 Task: Discover historical landmarks in Boston, Massachusetts, and Providence, Rhode Island.
Action: Key pressed <Key.caps_lock>B<Key.caps_lock>oston,<Key.caps_lock>M<Key.caps_lock>assachusetts<Key.enter>
Screenshot: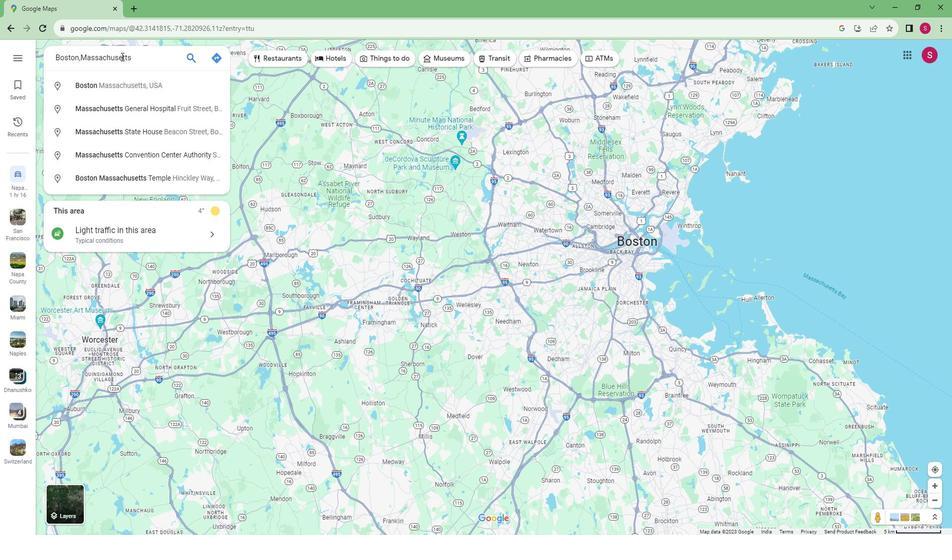 
Action: Mouse moved to (132, 228)
Screenshot: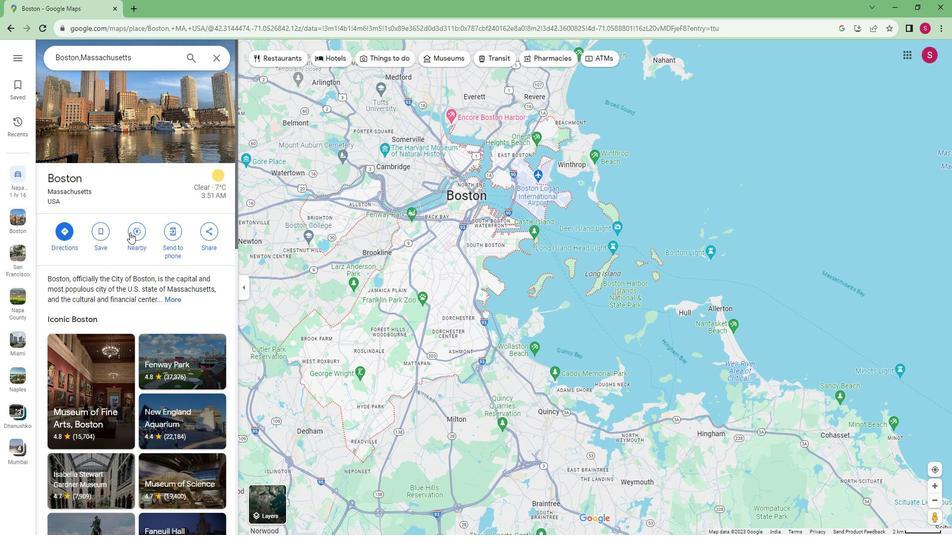 
Action: Mouse pressed left at (132, 228)
Screenshot: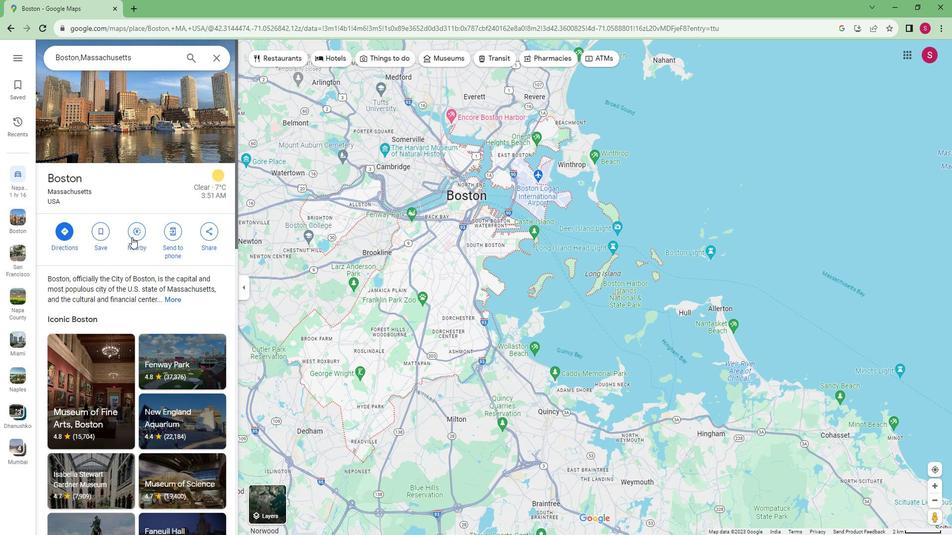 
Action: Mouse moved to (113, 58)
Screenshot: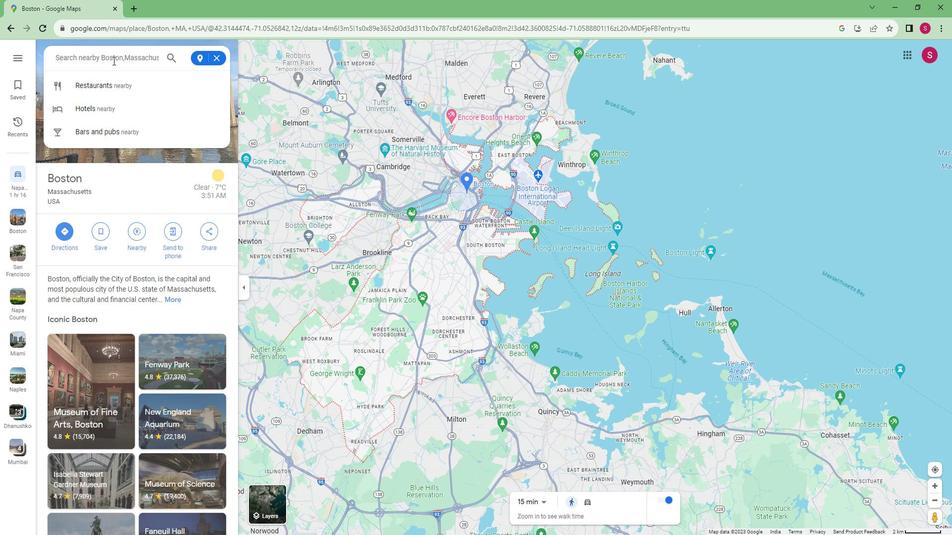 
Action: Mouse pressed left at (113, 58)
Screenshot: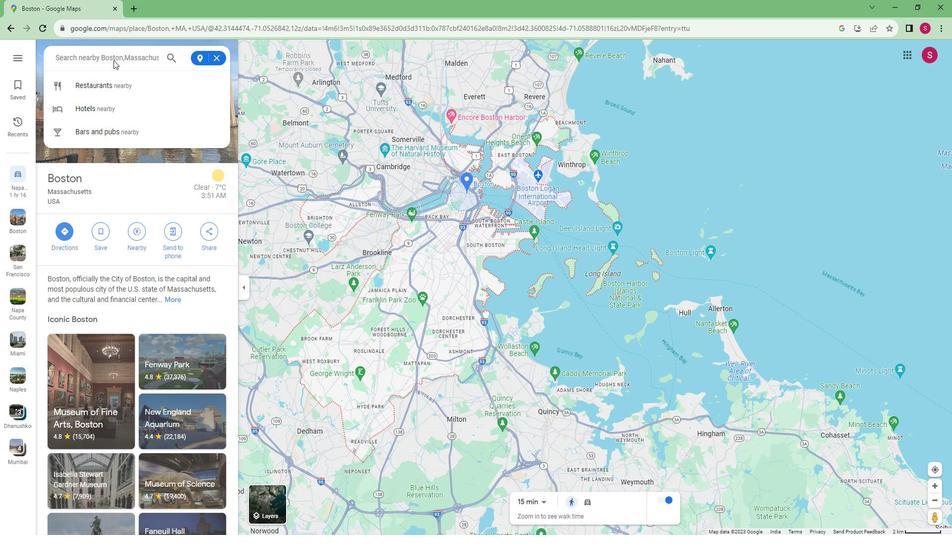 
Action: Key pressed historical<Key.space>landmarks<Key.enter>
Screenshot: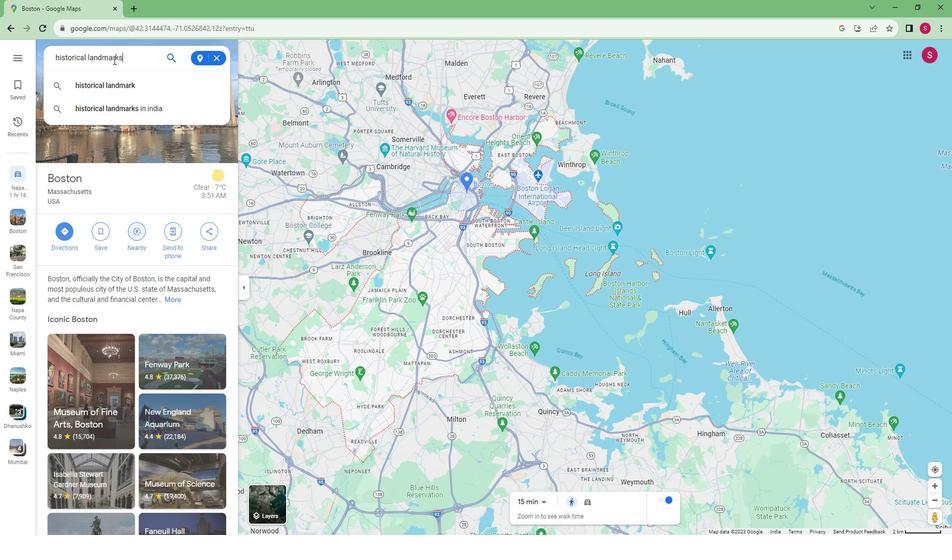 
Action: Mouse moved to (84, 184)
Screenshot: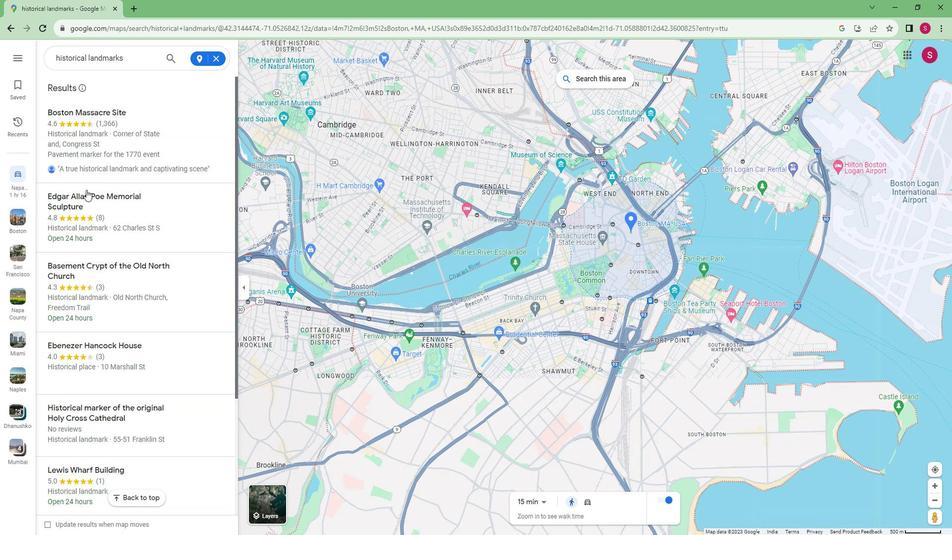 
Action: Mouse scrolled (84, 184) with delta (0, 0)
Screenshot: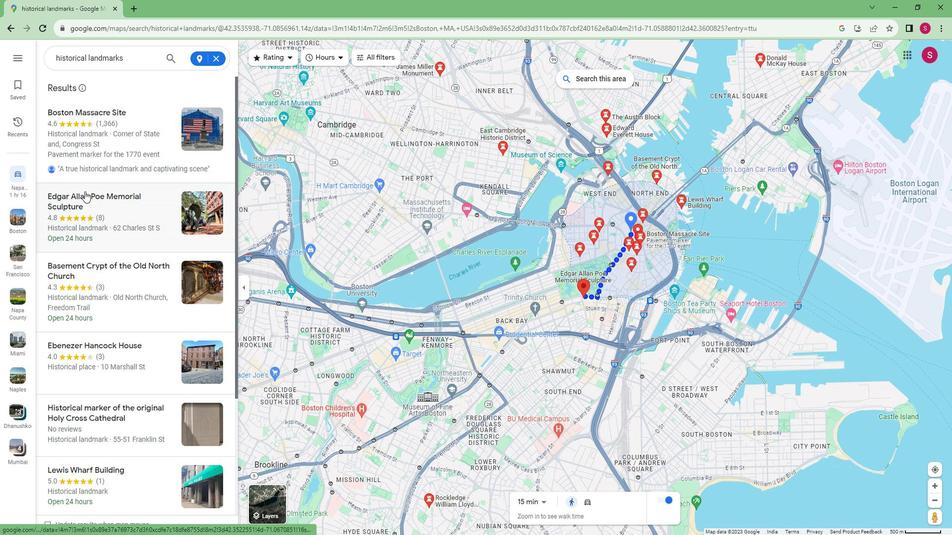 
Action: Mouse scrolled (84, 184) with delta (0, 0)
Screenshot: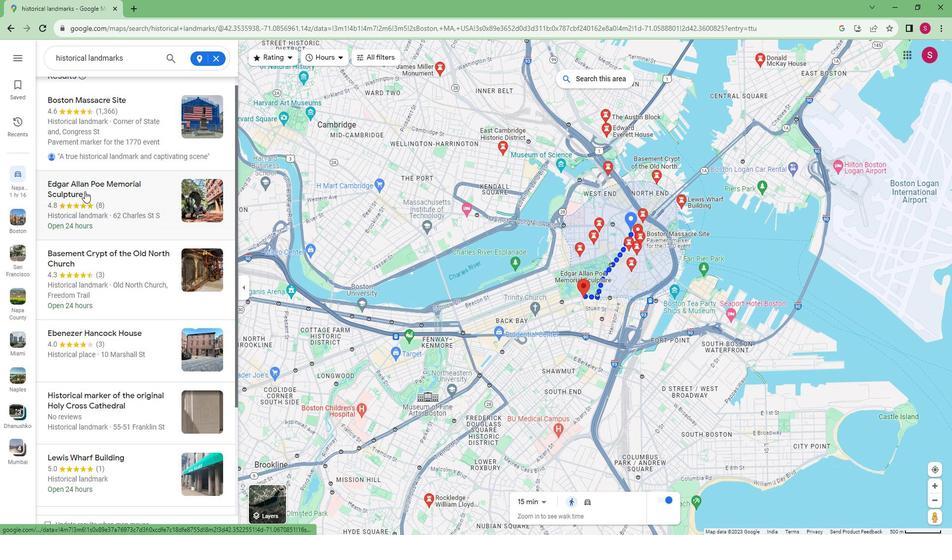 
Action: Mouse scrolled (84, 184) with delta (0, 0)
Screenshot: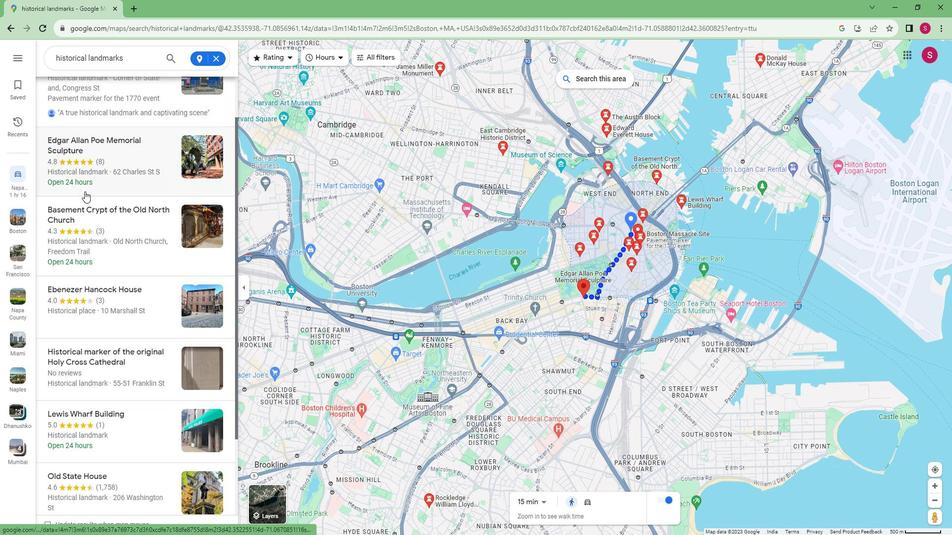 
Action: Mouse scrolled (84, 184) with delta (0, 0)
Screenshot: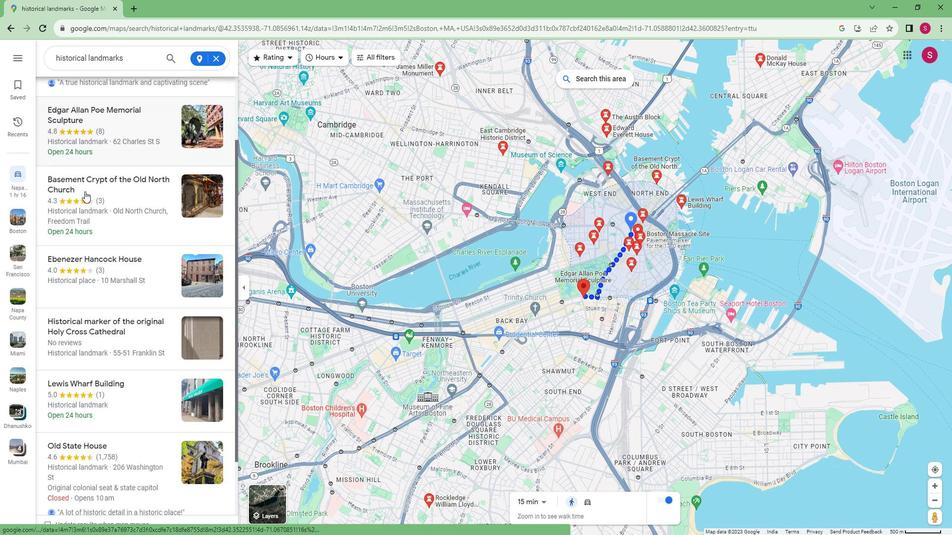 
Action: Mouse scrolled (84, 184) with delta (0, 0)
Screenshot: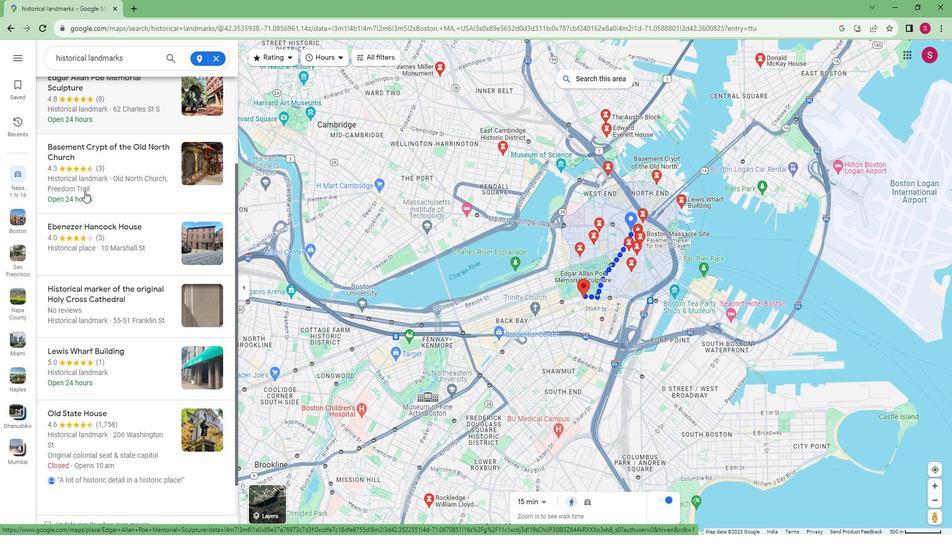 
Action: Mouse scrolled (84, 184) with delta (0, 0)
Screenshot: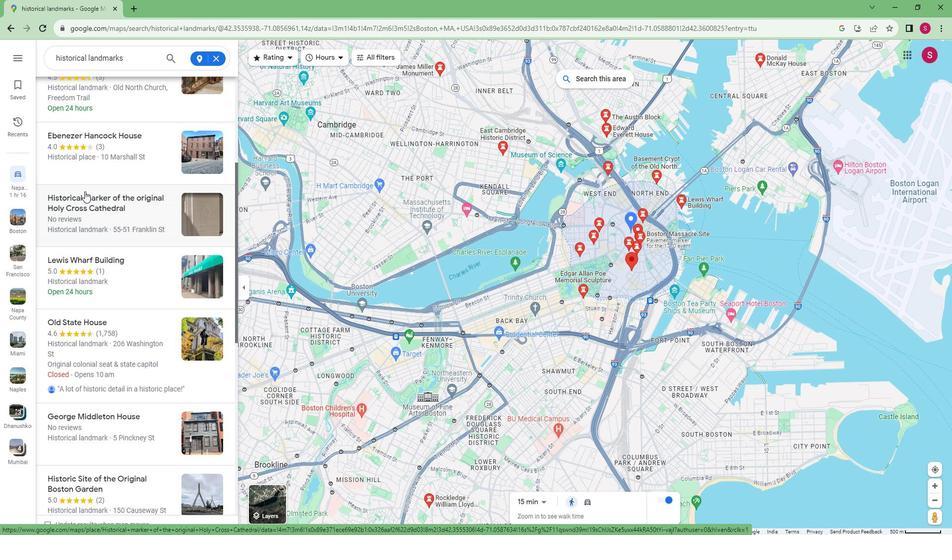 
Action: Mouse scrolled (84, 184) with delta (0, 0)
Screenshot: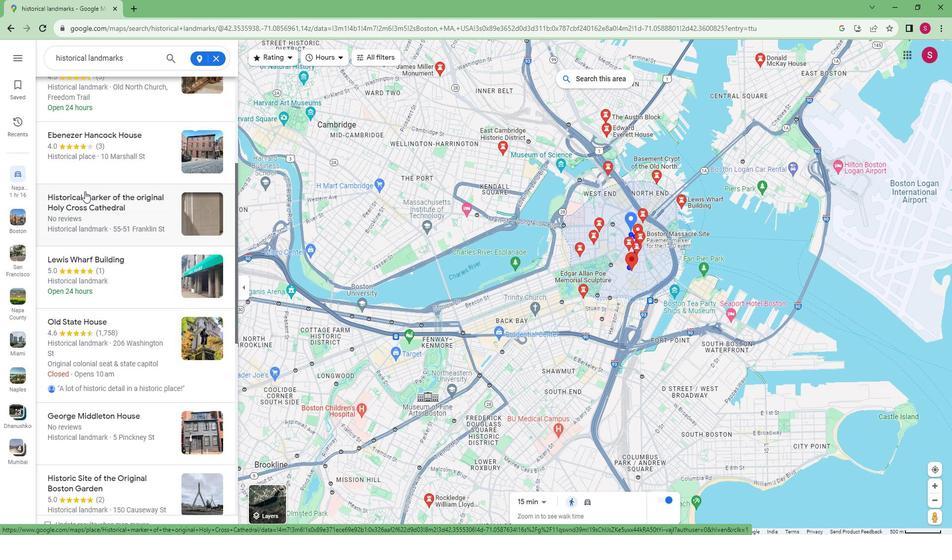 
Action: Mouse scrolled (84, 184) with delta (0, 0)
Screenshot: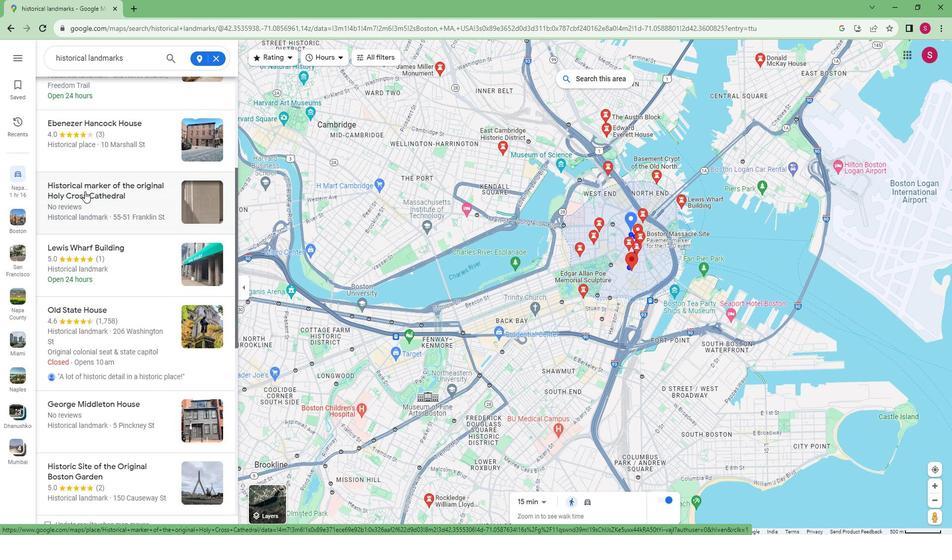 
Action: Mouse scrolled (84, 184) with delta (0, 0)
Screenshot: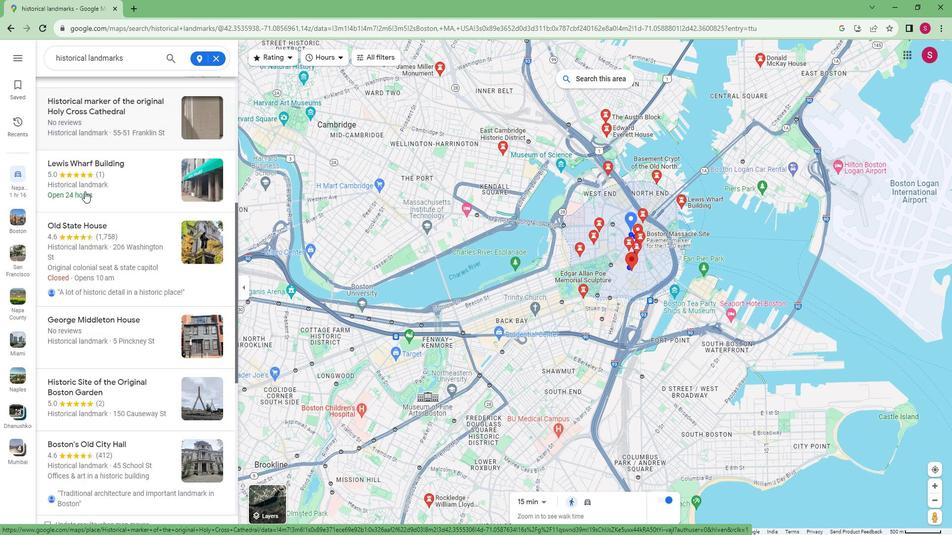 
Action: Mouse scrolled (84, 184) with delta (0, 0)
Screenshot: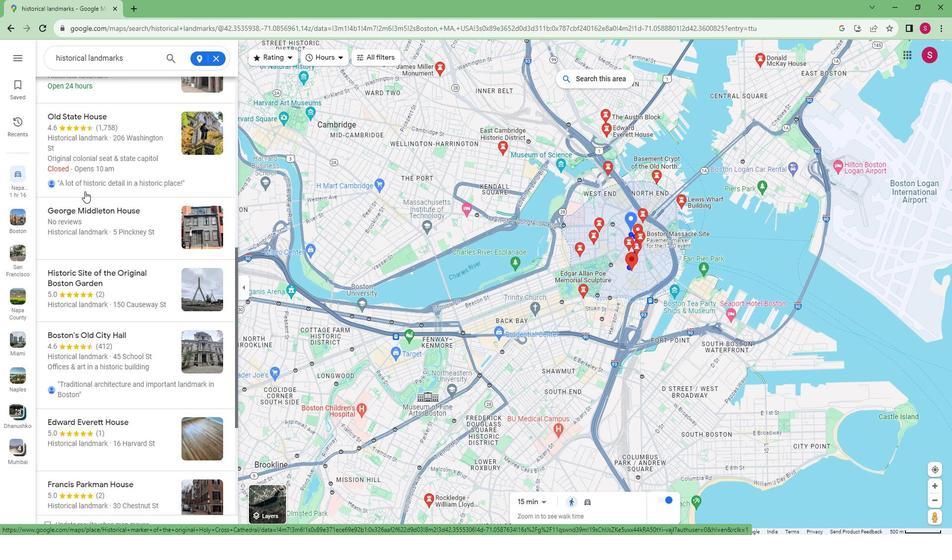 
Action: Mouse scrolled (84, 184) with delta (0, 0)
Screenshot: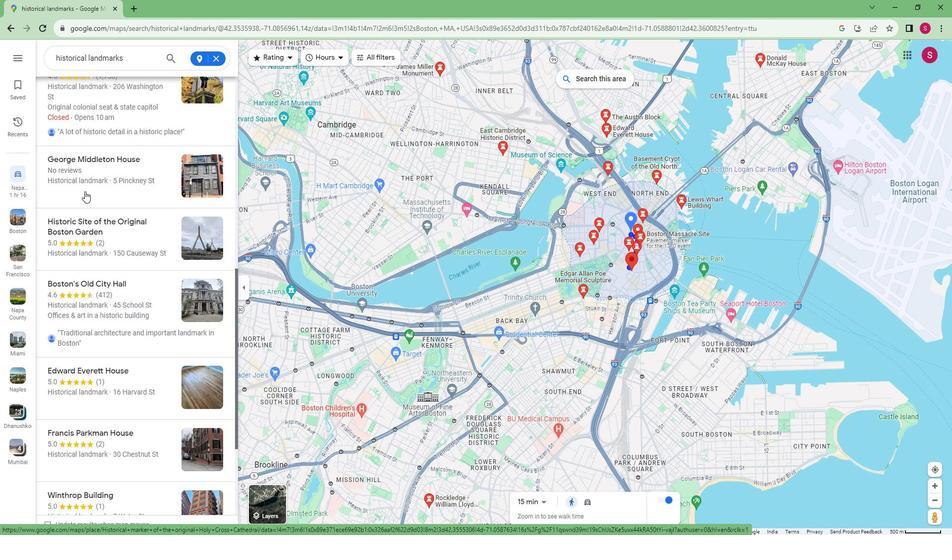 
Action: Mouse scrolled (84, 184) with delta (0, 0)
Screenshot: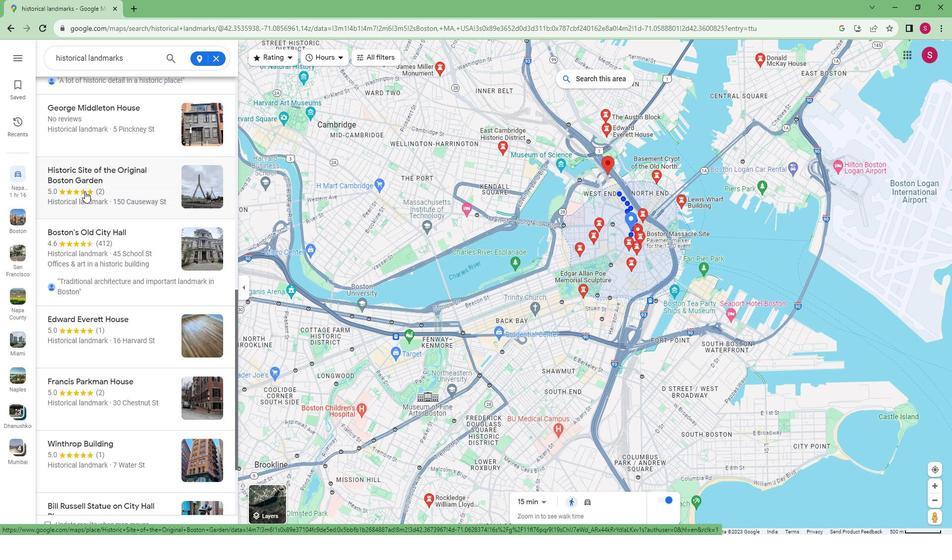 
Action: Mouse scrolled (84, 184) with delta (0, 0)
Screenshot: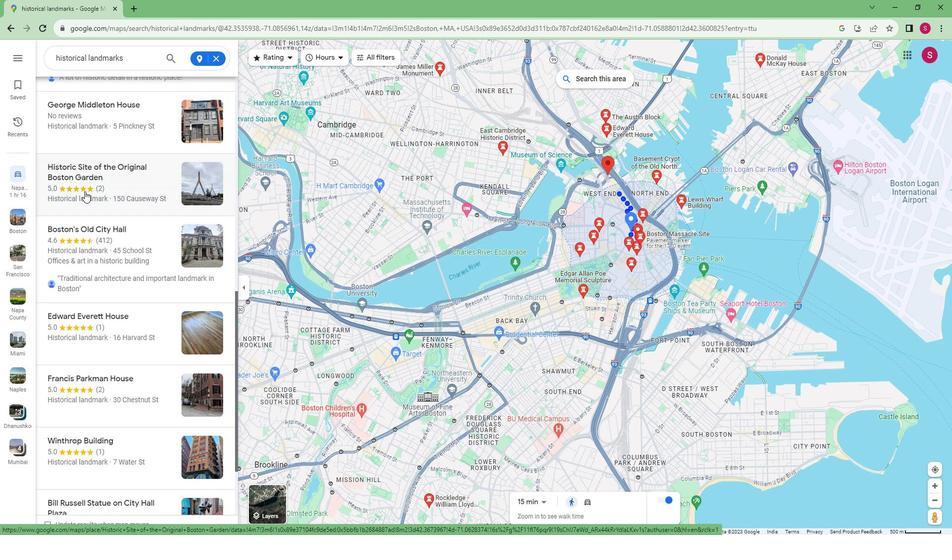 
Action: Mouse scrolled (84, 184) with delta (0, 0)
Screenshot: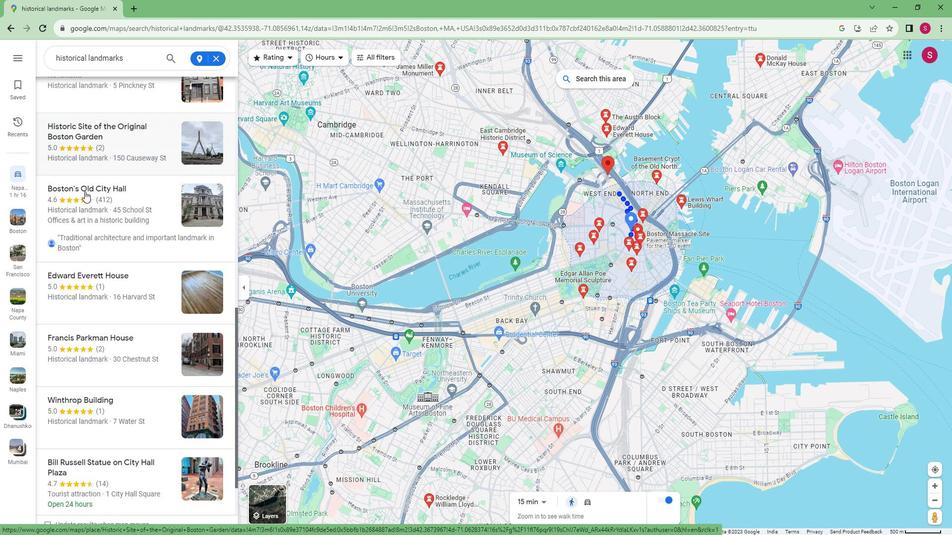 
Action: Mouse scrolled (84, 184) with delta (0, 0)
Screenshot: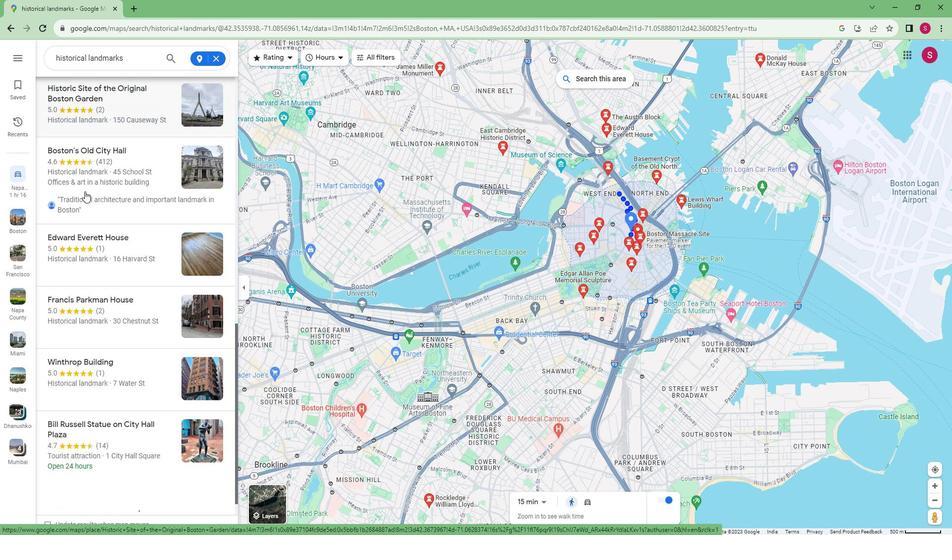 
Action: Mouse scrolled (84, 184) with delta (0, 0)
Screenshot: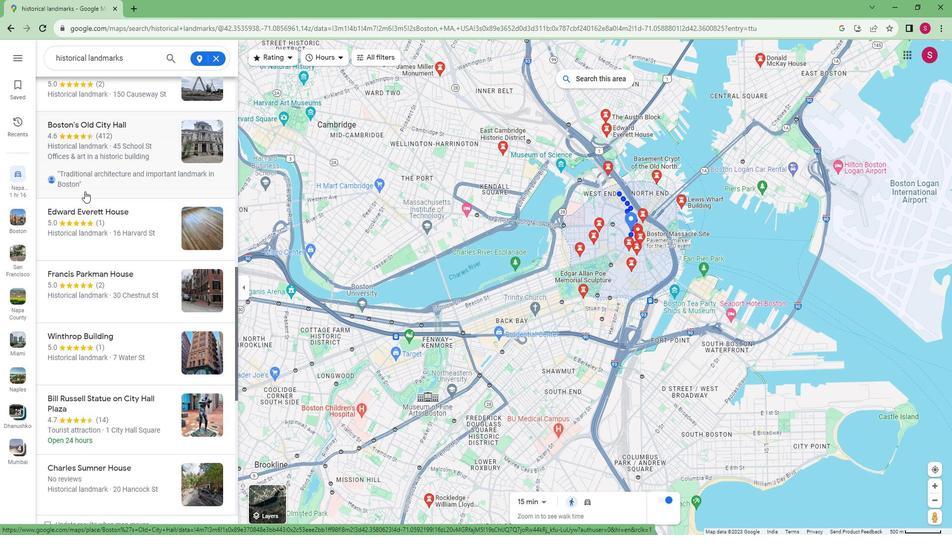 
Action: Mouse scrolled (84, 184) with delta (0, 0)
Screenshot: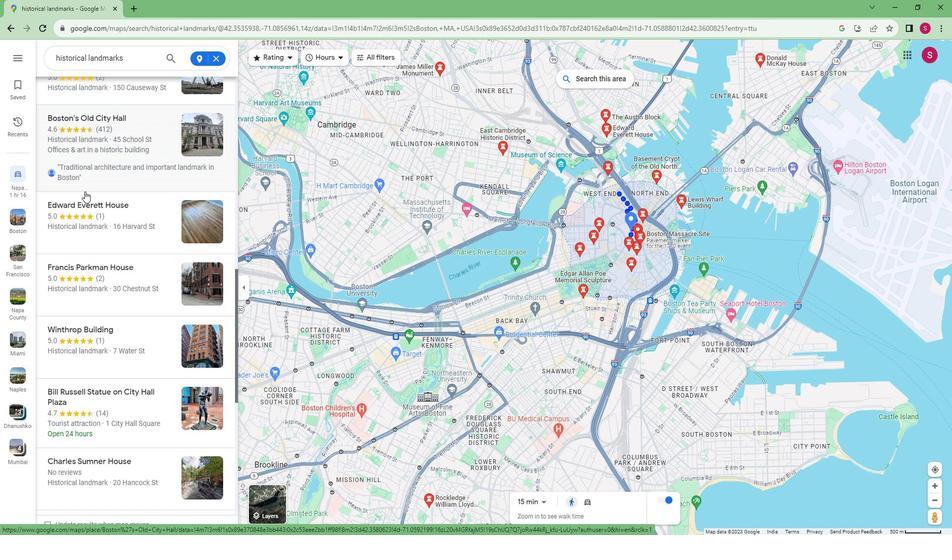 
Action: Mouse scrolled (84, 184) with delta (0, 0)
Screenshot: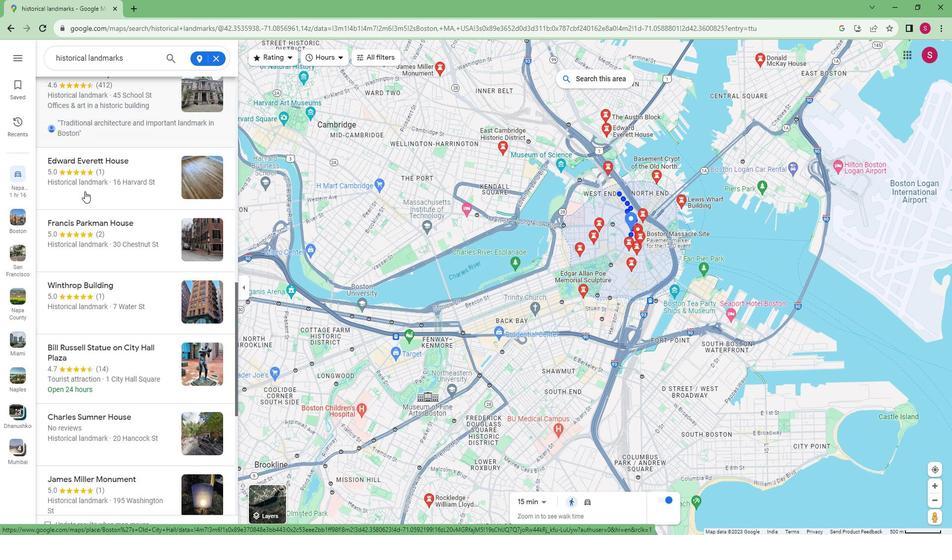 
Action: Mouse scrolled (84, 184) with delta (0, 0)
Screenshot: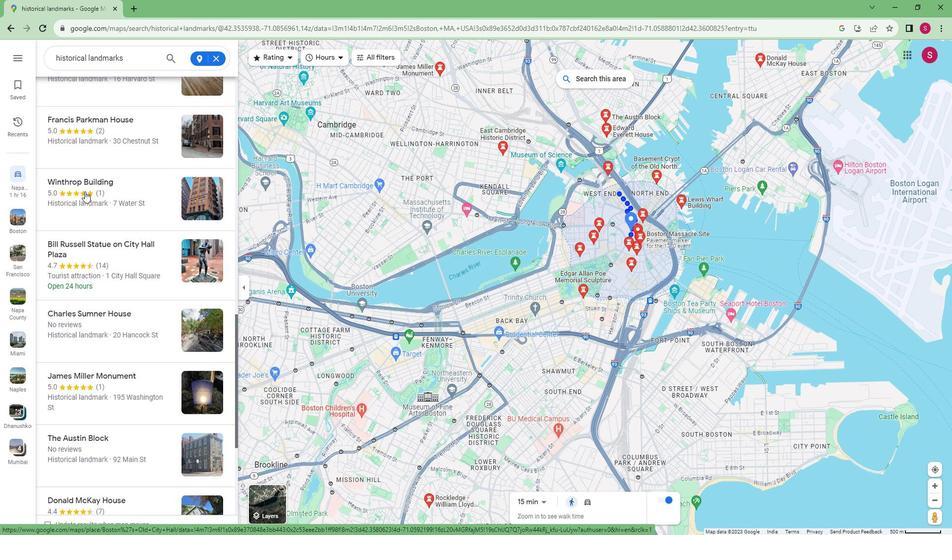 
Action: Mouse moved to (217, 60)
Screenshot: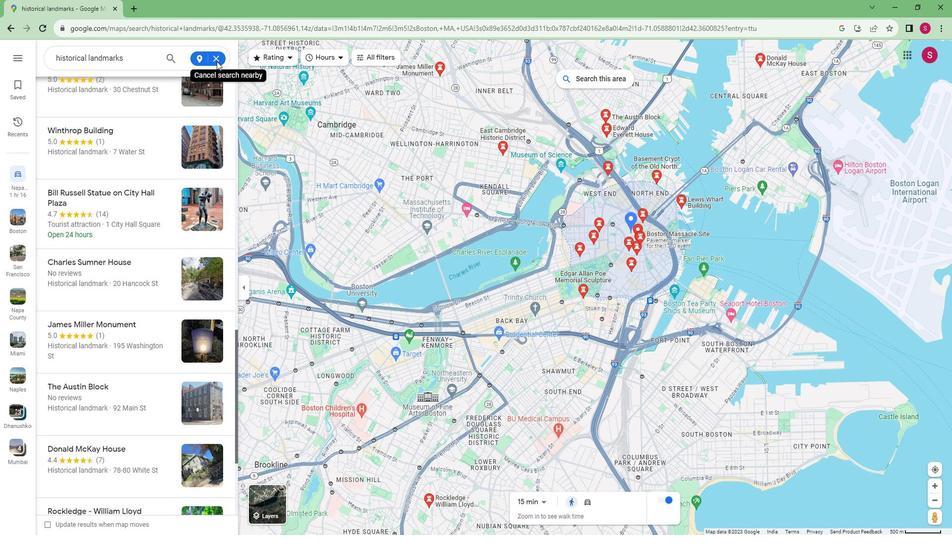 
Action: Mouse pressed left at (217, 60)
Screenshot: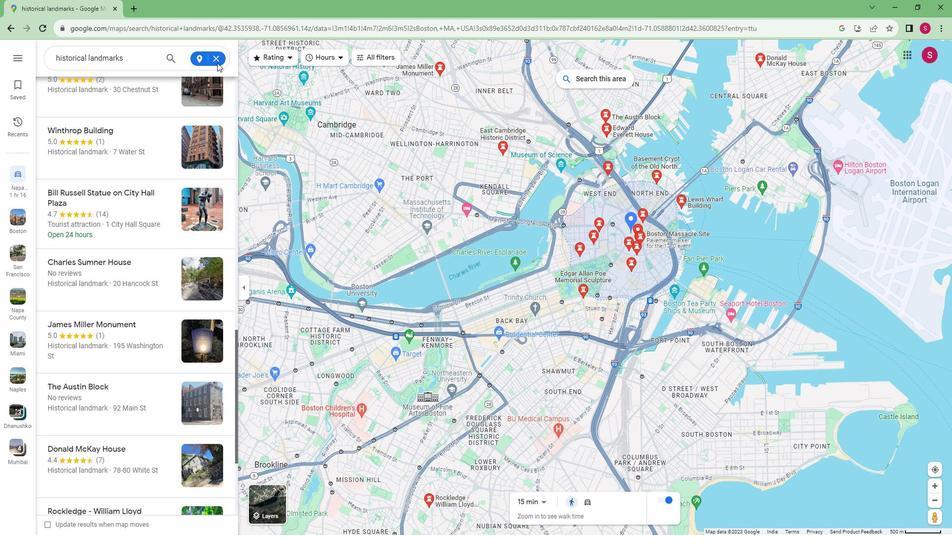 
Action: Mouse moved to (217, 59)
Screenshot: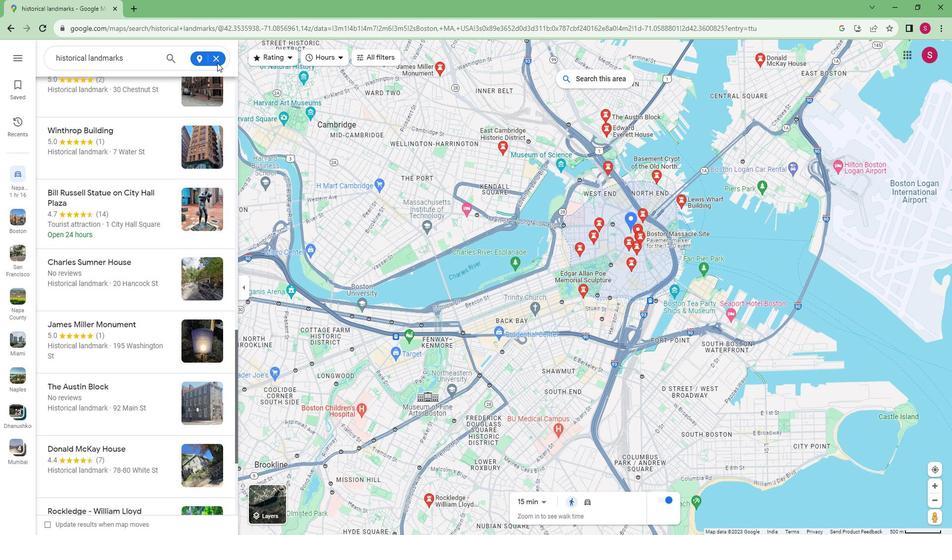 
Action: Mouse pressed left at (217, 59)
Screenshot: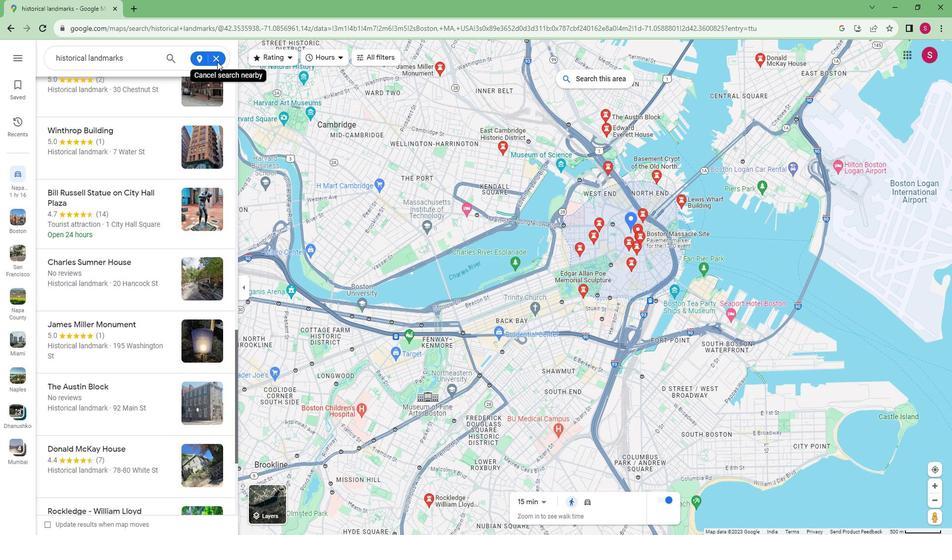 
Action: Mouse pressed left at (217, 59)
Screenshot: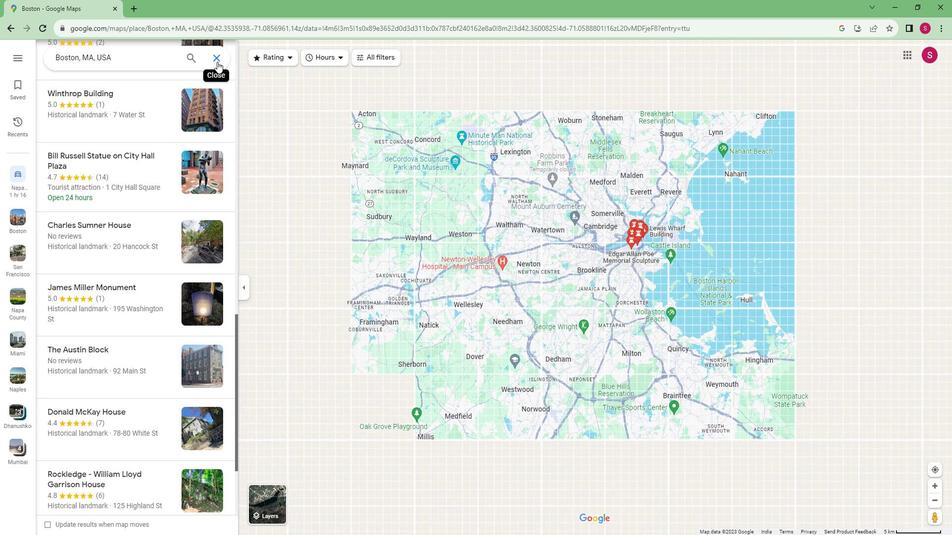 
Action: Mouse moved to (154, 55)
Screenshot: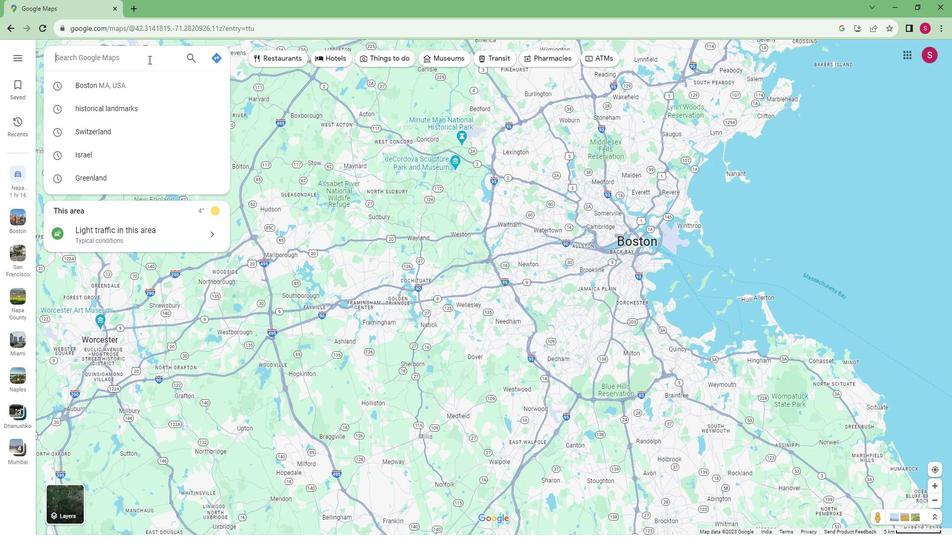 
Action: Key pressed <Key.caps_lock>P<Key.caps_lock>rovidence,<Key.caps_lock>R<Key.caps_lock>hode<Key.space><Key.caps_lock>I<Key.caps_lock>sland<Key.enter>
Screenshot: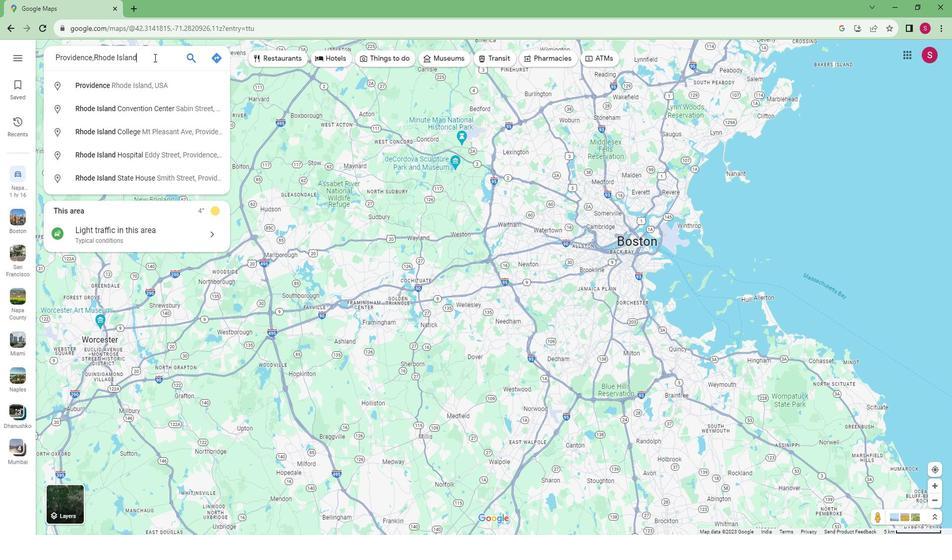 
Action: Mouse moved to (130, 222)
Screenshot: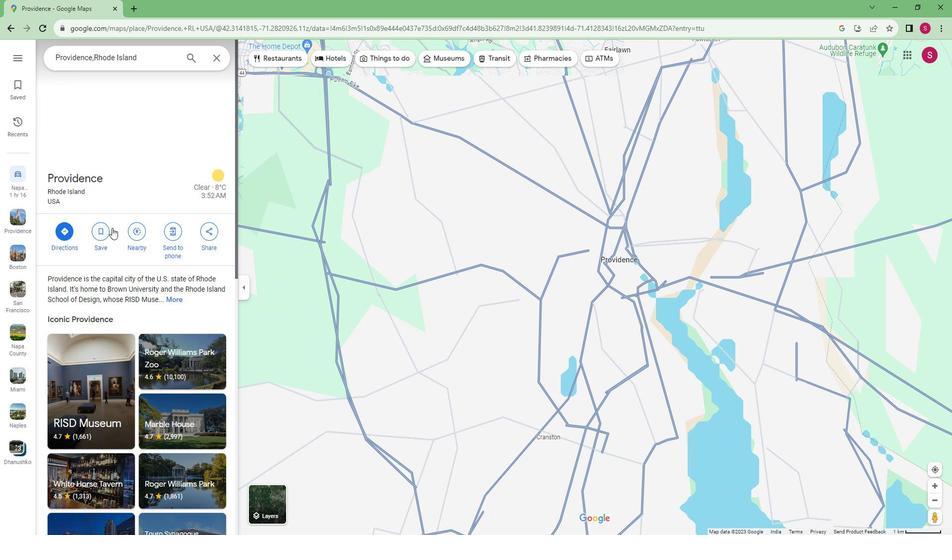 
Action: Mouse pressed left at (130, 222)
Screenshot: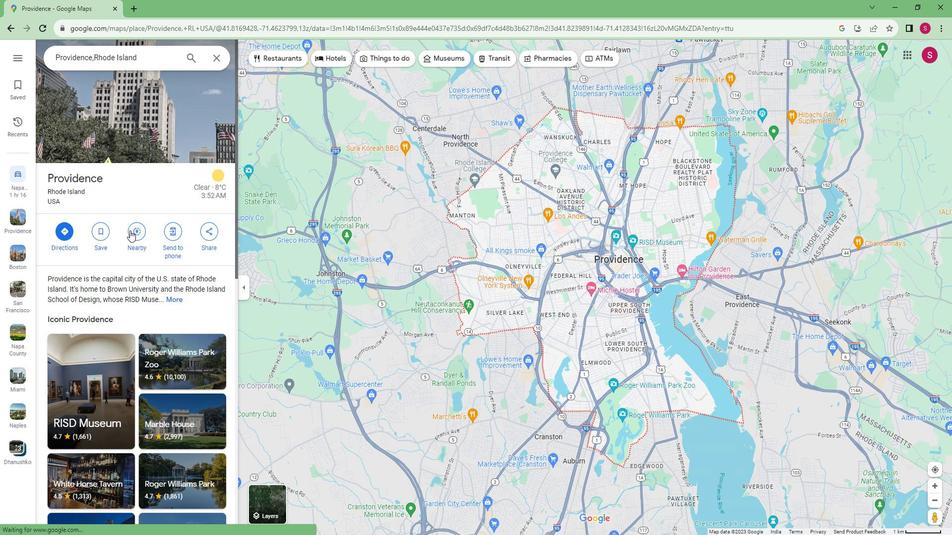 
Action: Mouse moved to (126, 57)
Screenshot: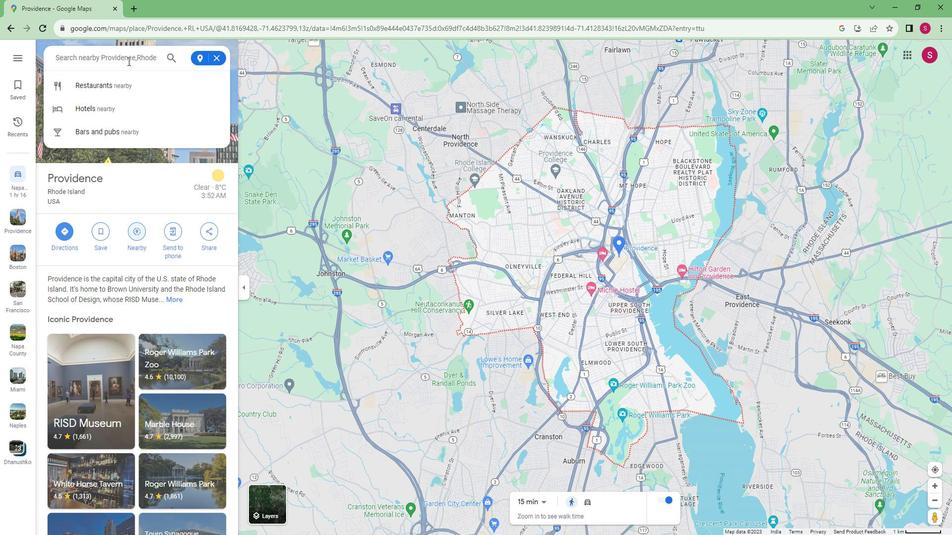 
Action: Key pressed historical<Key.space>landmarks<Key.enter>
Screenshot: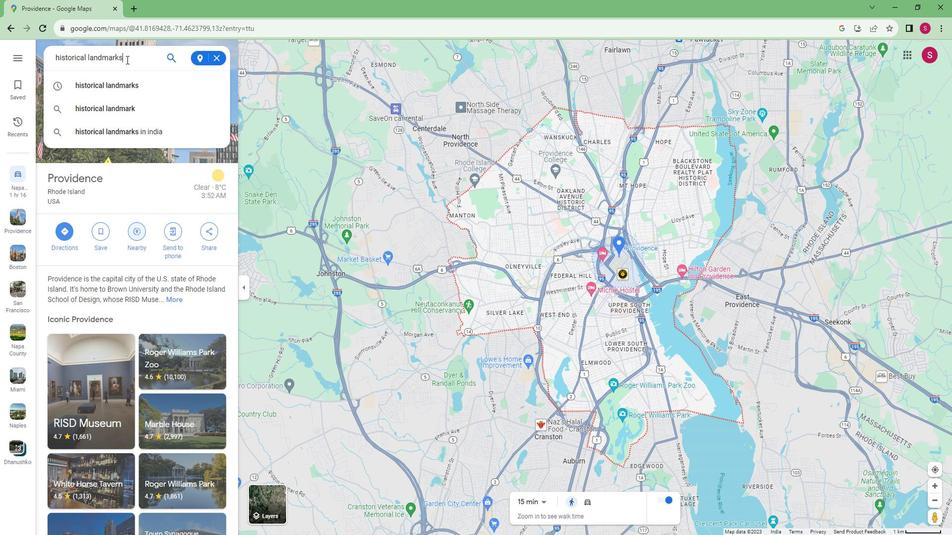 
Action: Mouse moved to (127, 169)
Screenshot: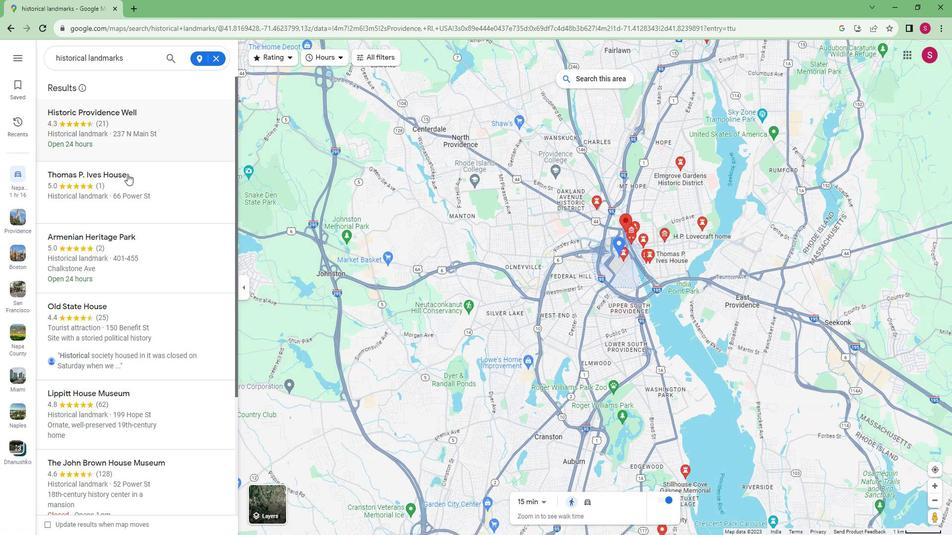 
Action: Mouse scrolled (127, 169) with delta (0, 0)
Screenshot: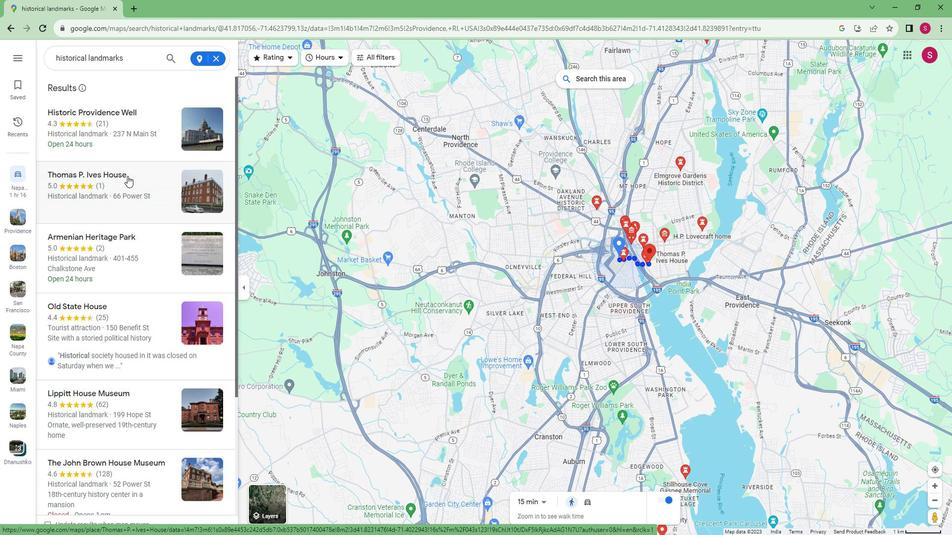 
Action: Mouse scrolled (127, 169) with delta (0, 0)
Screenshot: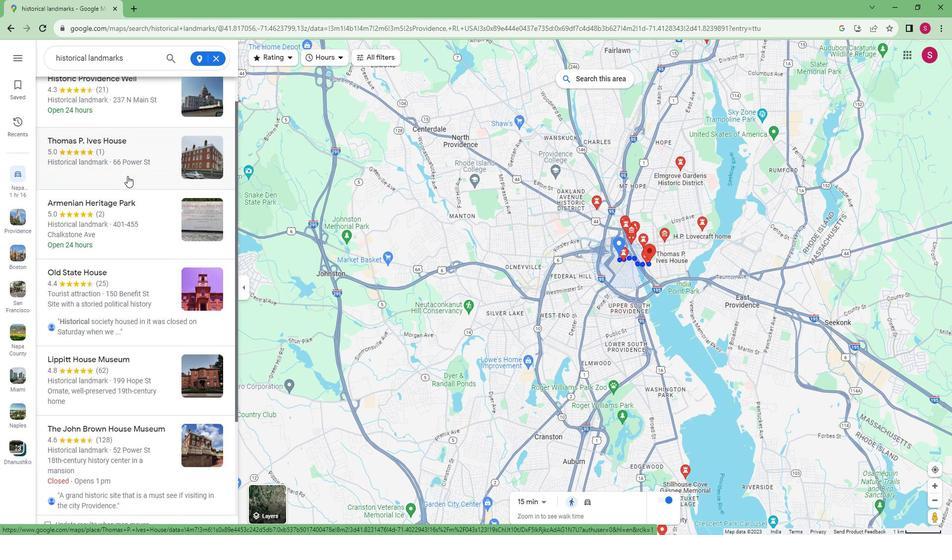 
Action: Mouse scrolled (127, 169) with delta (0, 0)
Screenshot: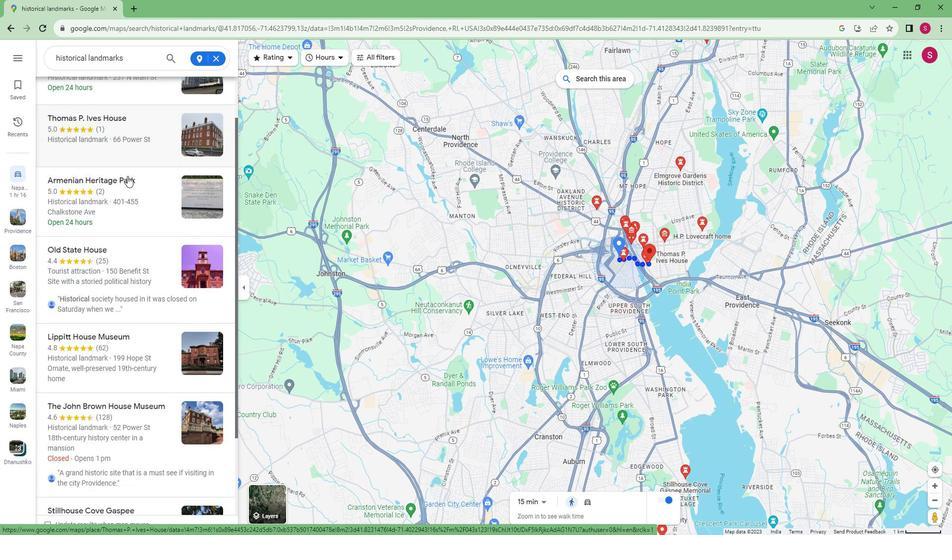 
Action: Mouse scrolled (127, 169) with delta (0, 0)
Screenshot: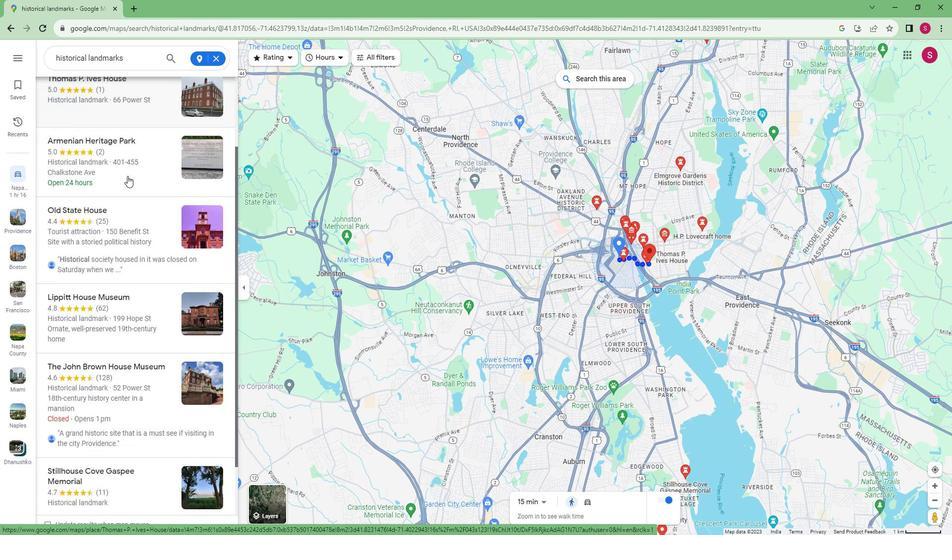 
Action: Mouse scrolled (127, 169) with delta (0, 0)
Screenshot: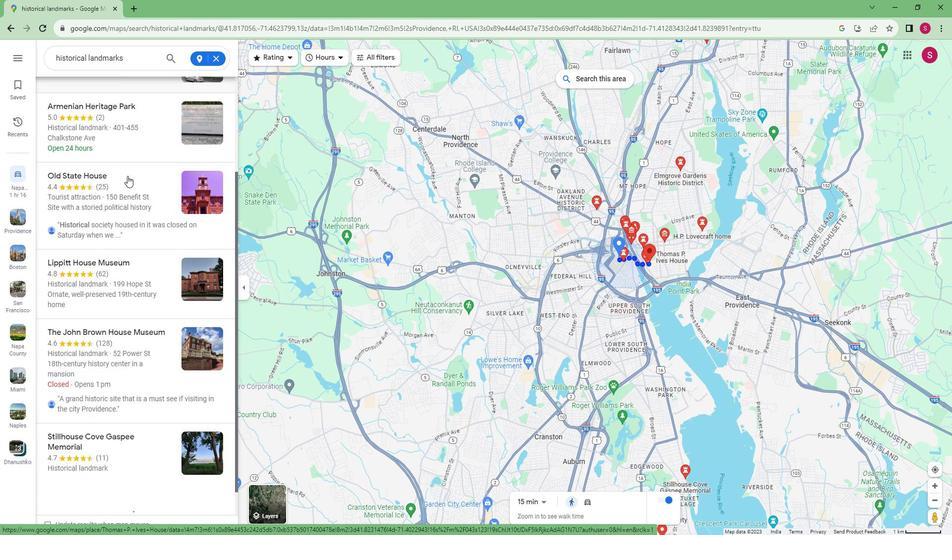 
Action: Mouse scrolled (127, 169) with delta (0, 0)
Screenshot: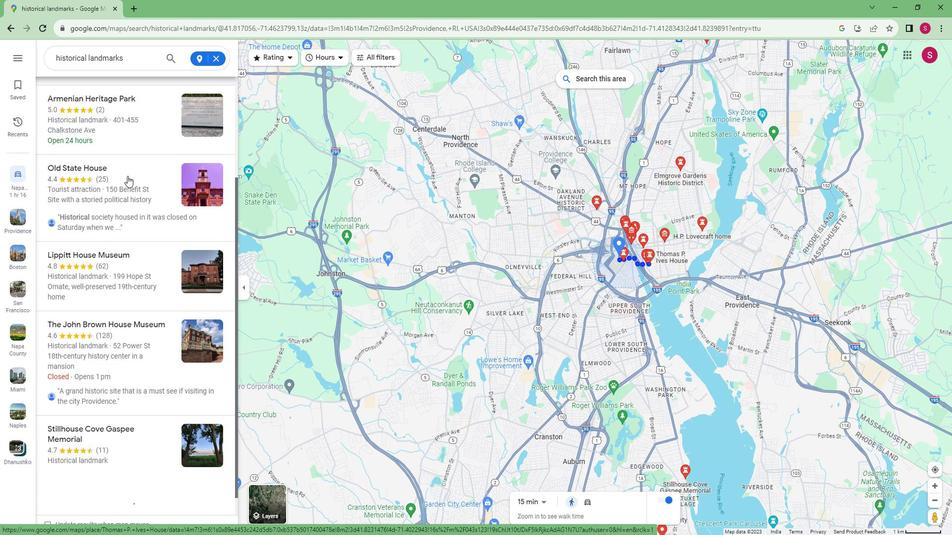 
Action: Mouse scrolled (127, 169) with delta (0, 0)
Screenshot: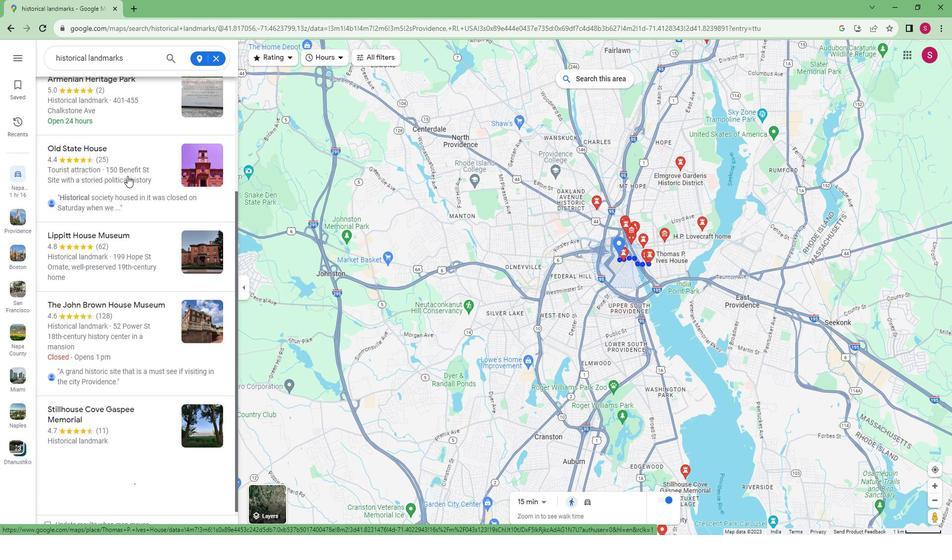 
Action: Mouse scrolled (127, 169) with delta (0, 0)
Screenshot: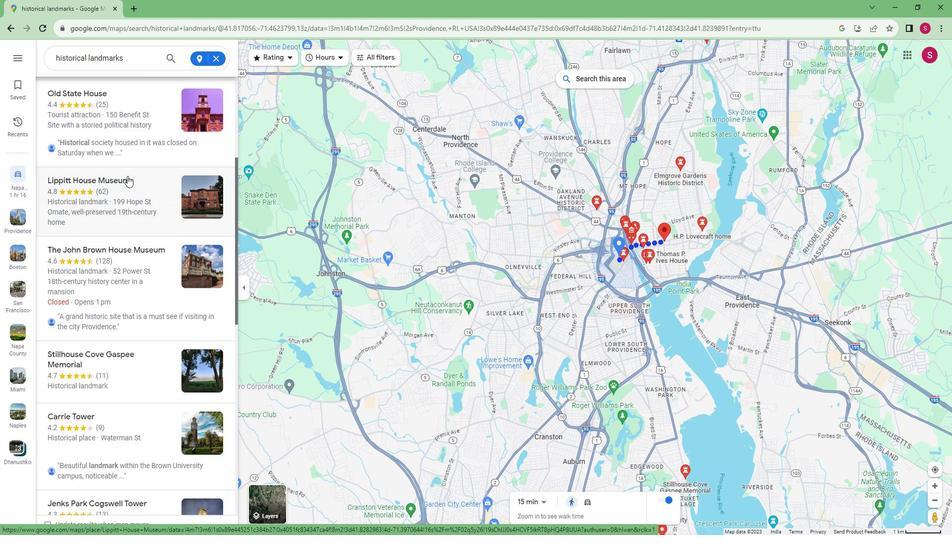 
Action: Mouse scrolled (127, 169) with delta (0, 0)
Screenshot: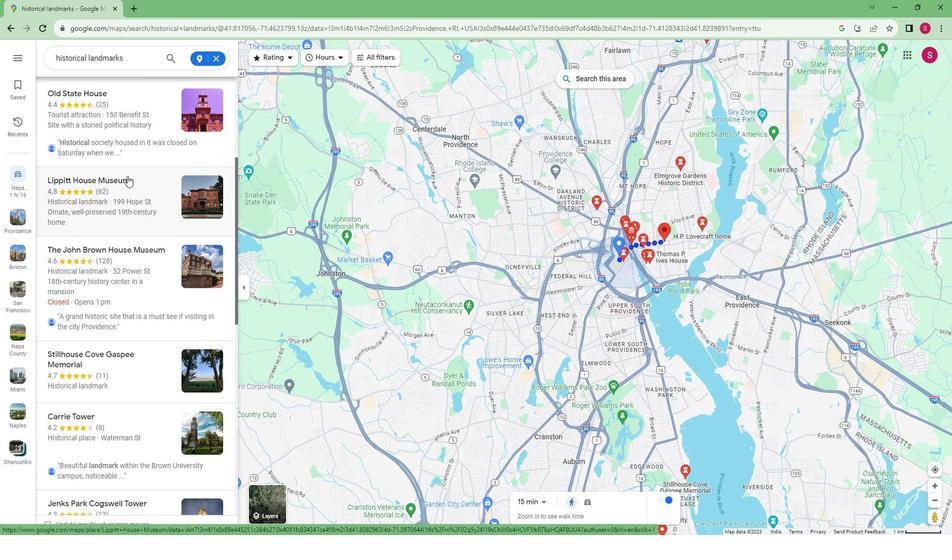 
Action: Mouse scrolled (127, 169) with delta (0, 0)
Screenshot: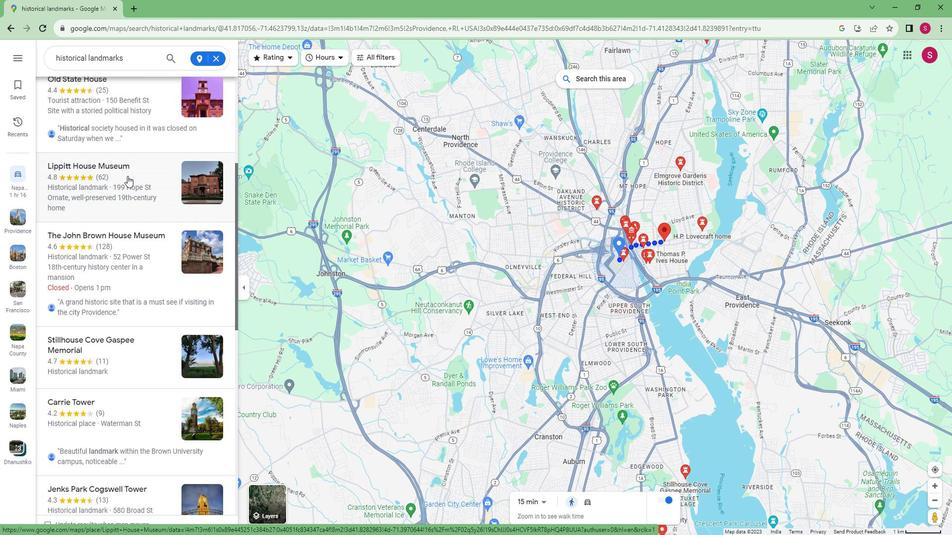 
Action: Mouse scrolled (127, 169) with delta (0, 0)
Screenshot: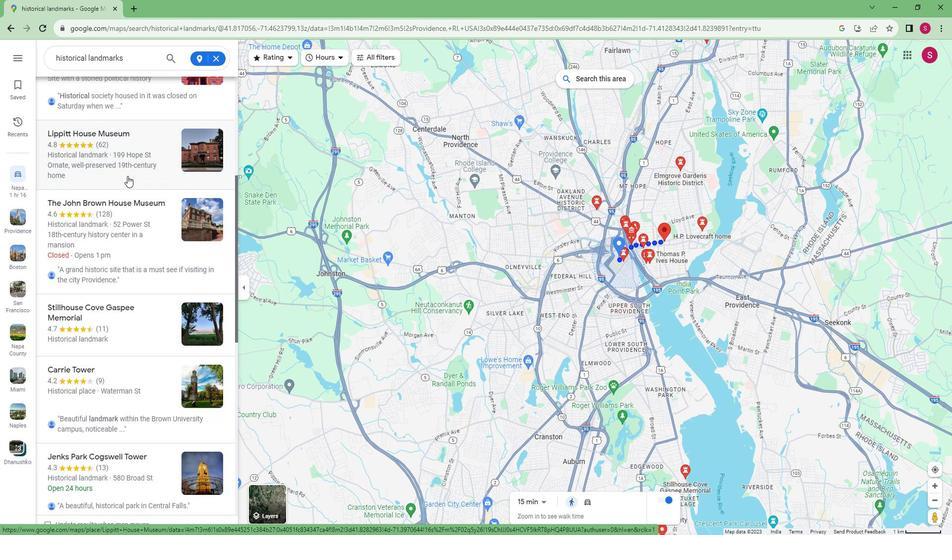 
Action: Mouse scrolled (127, 169) with delta (0, 0)
Screenshot: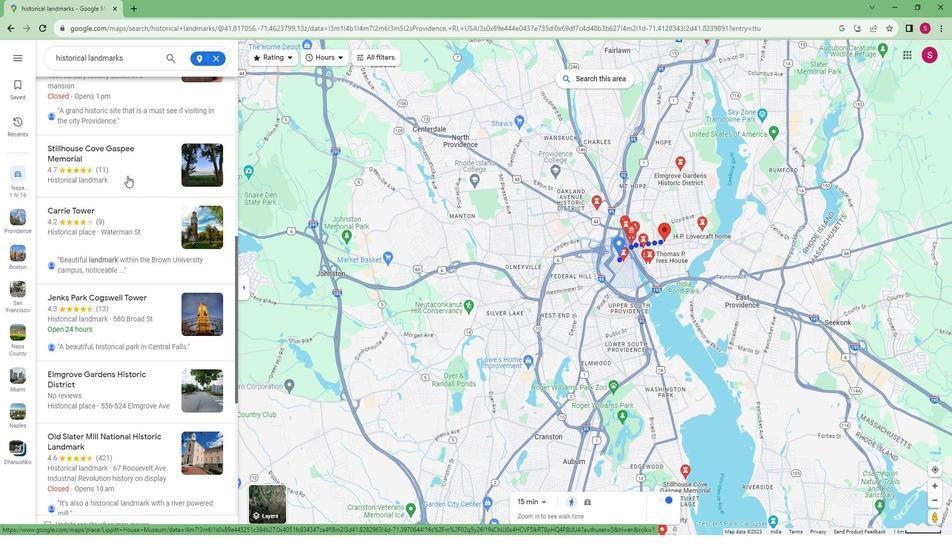 
Action: Mouse scrolled (127, 169) with delta (0, 0)
Screenshot: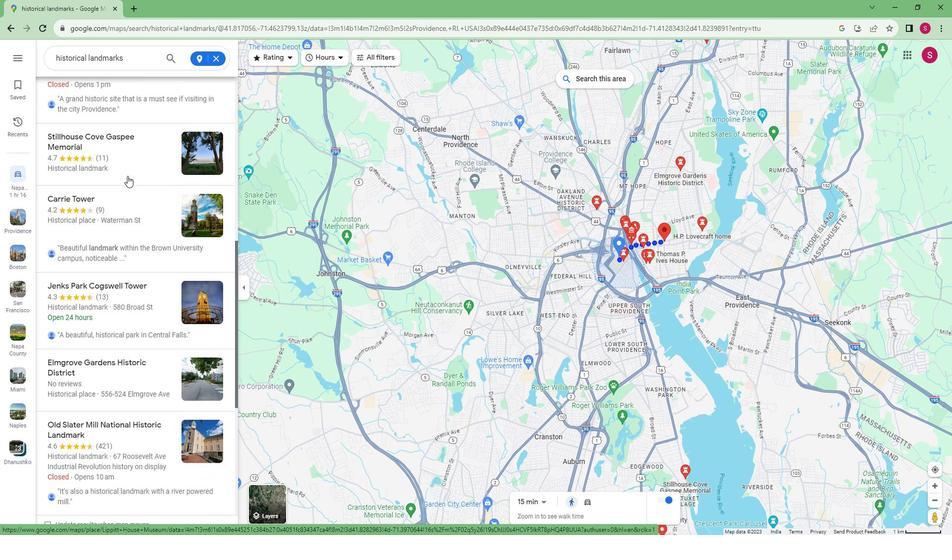 
Action: Mouse scrolled (127, 169) with delta (0, 0)
Screenshot: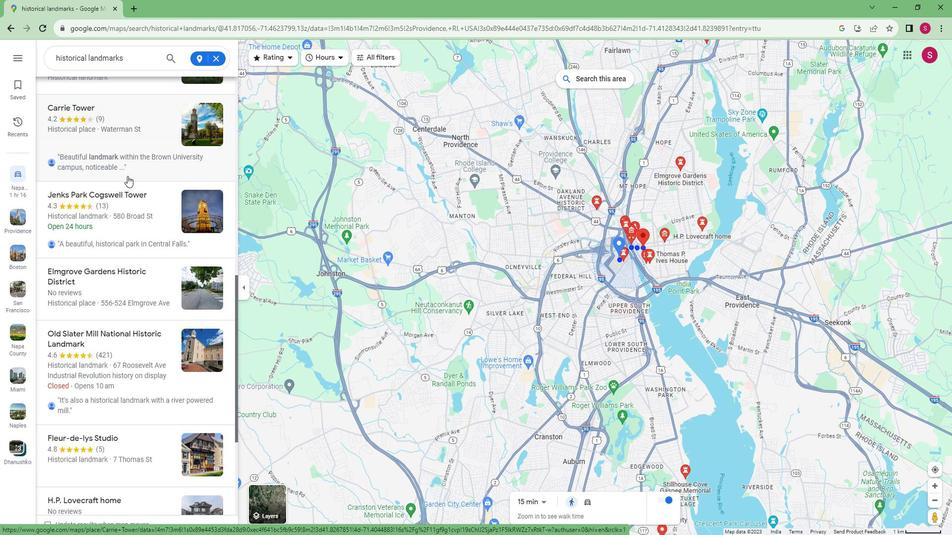 
Action: Mouse scrolled (127, 169) with delta (0, 0)
Screenshot: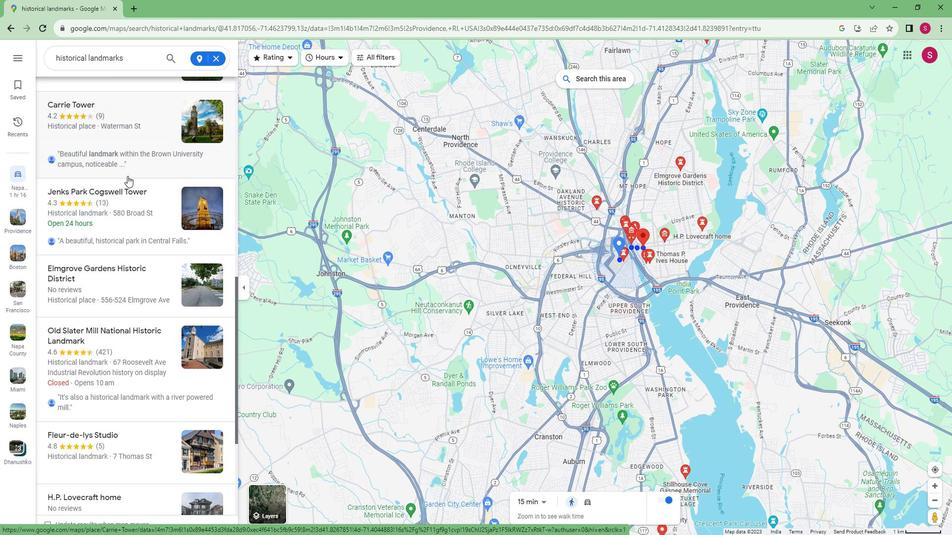 
Action: Mouse scrolled (127, 169) with delta (0, 0)
Screenshot: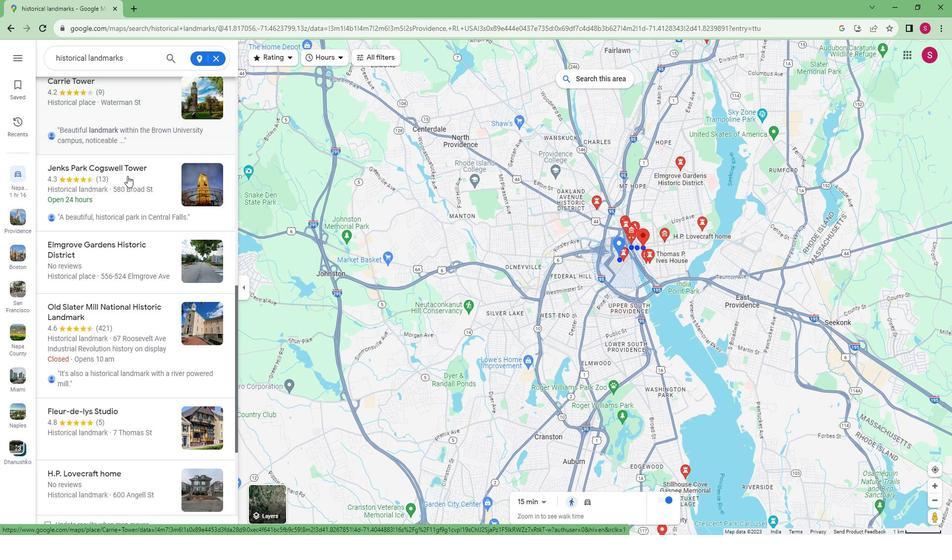 
Action: Mouse scrolled (127, 169) with delta (0, 0)
Screenshot: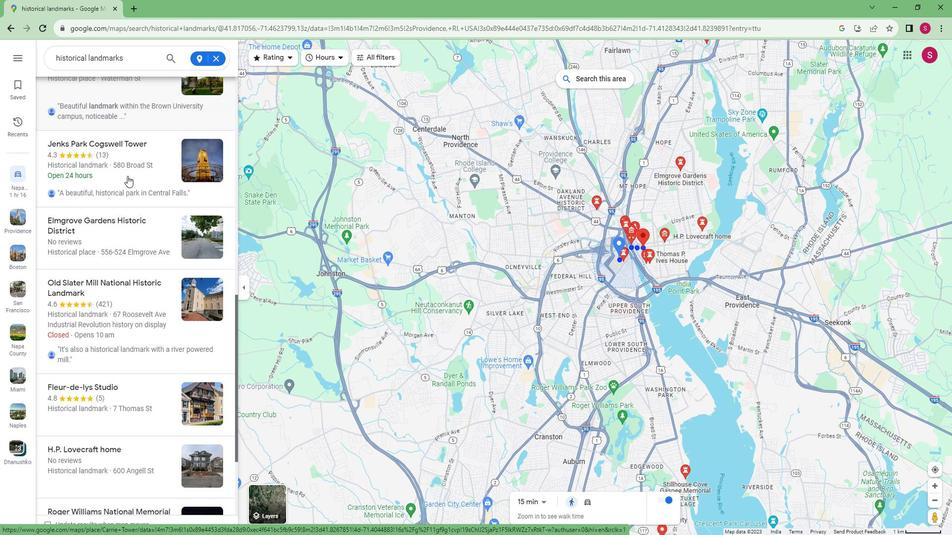 
Action: Mouse scrolled (127, 169) with delta (0, 0)
Screenshot: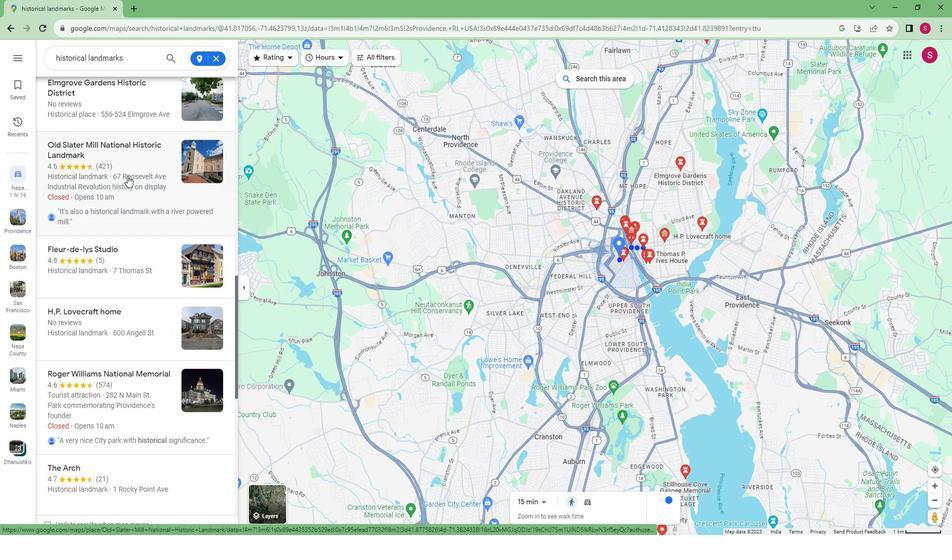 
Action: Mouse scrolled (127, 169) with delta (0, 0)
Screenshot: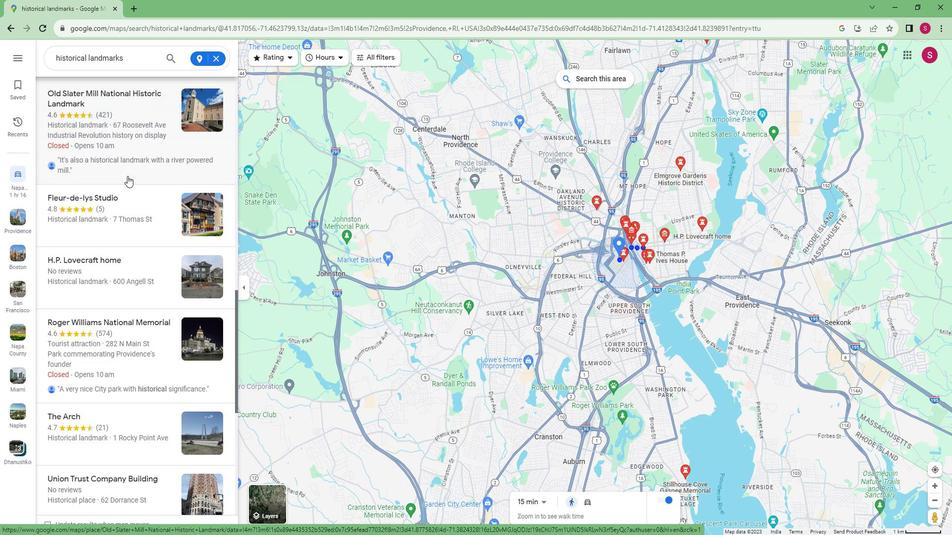 
Action: Mouse scrolled (127, 169) with delta (0, 0)
Screenshot: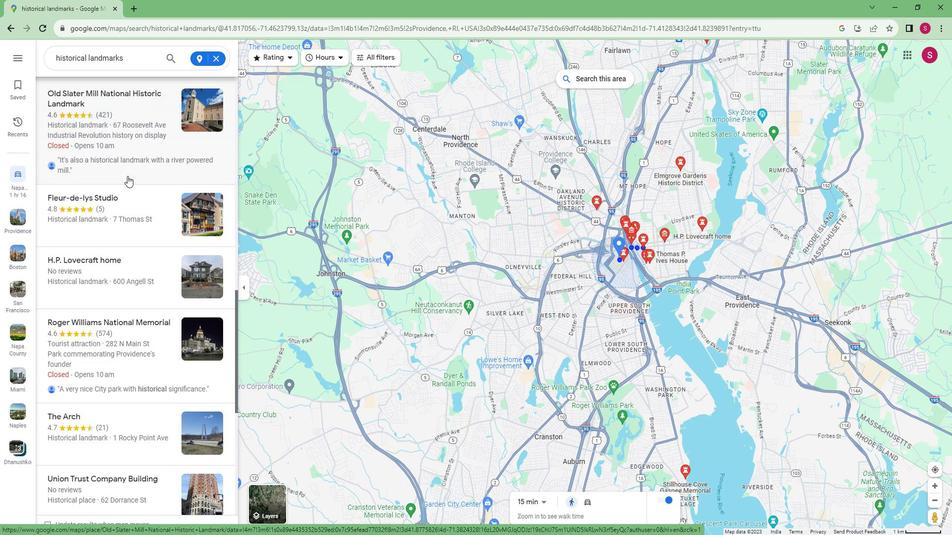 
Action: Mouse scrolled (127, 169) with delta (0, 0)
Screenshot: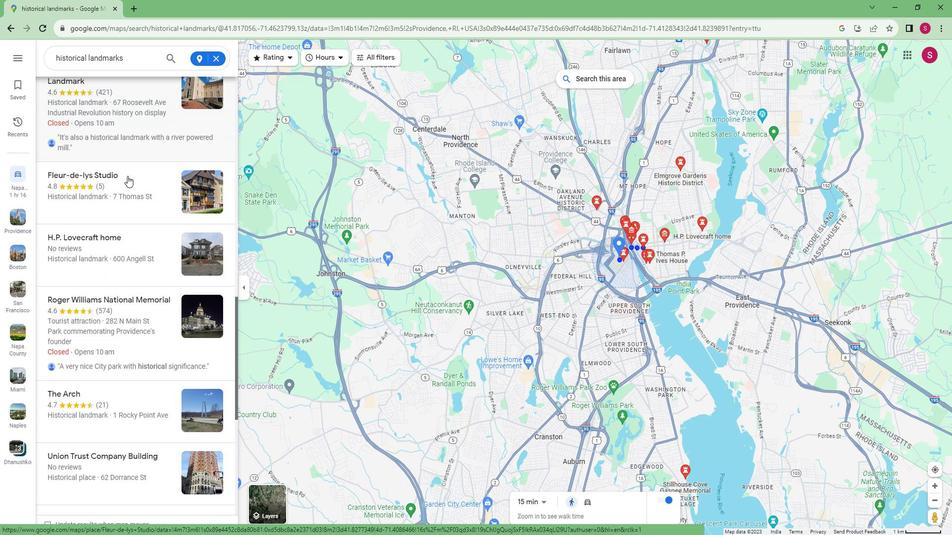 
Action: Mouse scrolled (127, 169) with delta (0, 0)
Screenshot: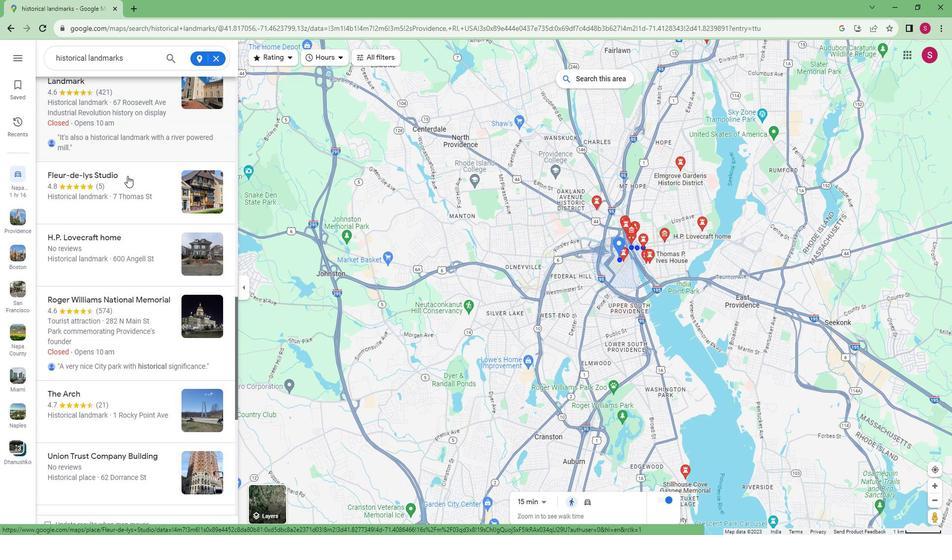 
Action: Mouse scrolled (127, 169) with delta (0, 0)
Screenshot: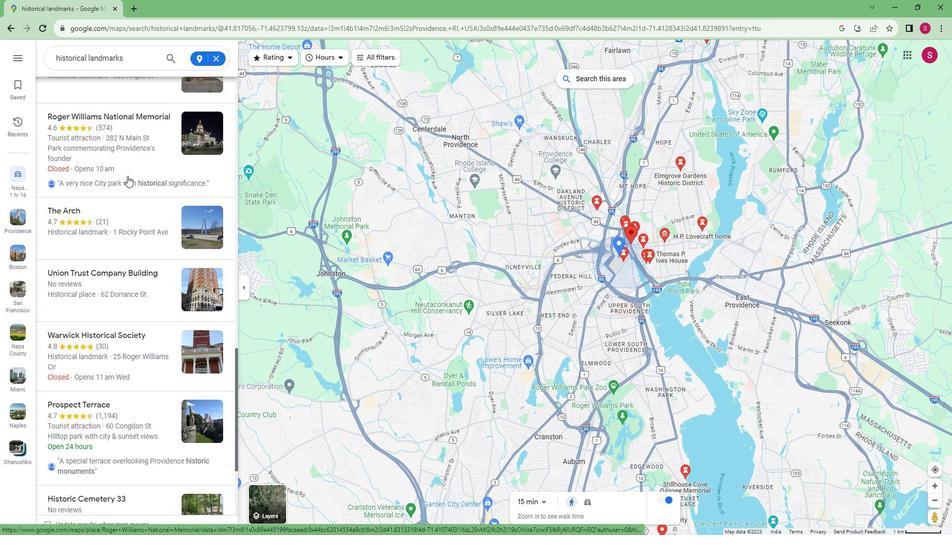 
Action: Mouse scrolled (127, 169) with delta (0, 0)
Screenshot: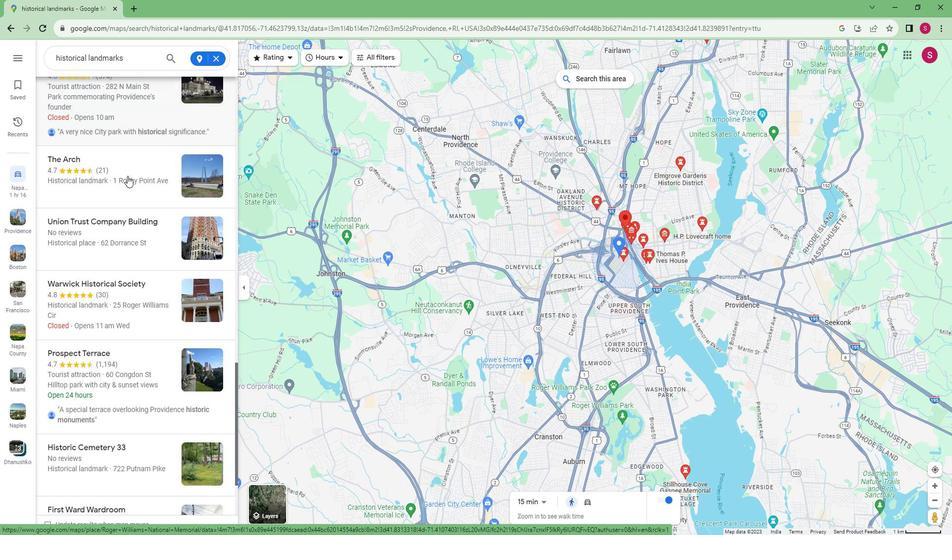 
